 Task: Create a rule from the Routing list, Task moved to a section -> Set Priority in the project BroaderVisionary , set the section as Done clear the priority
Action: Mouse moved to (956, 86)
Screenshot: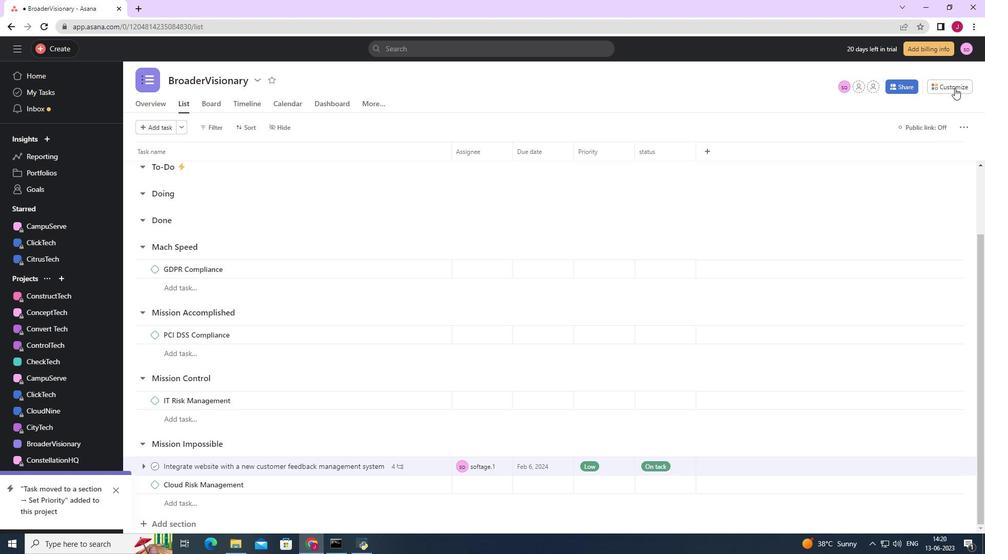 
Action: Mouse pressed left at (956, 86)
Screenshot: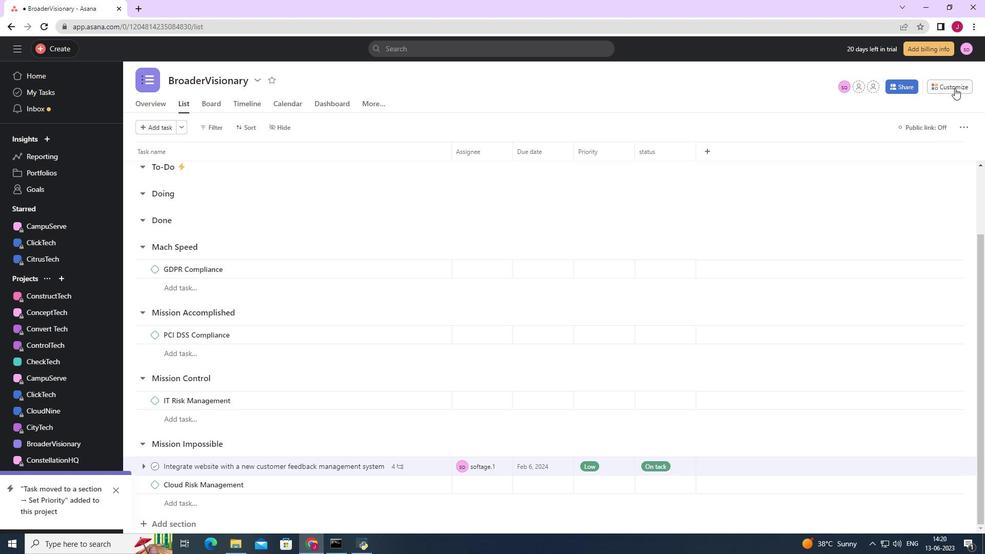 
Action: Mouse moved to (770, 219)
Screenshot: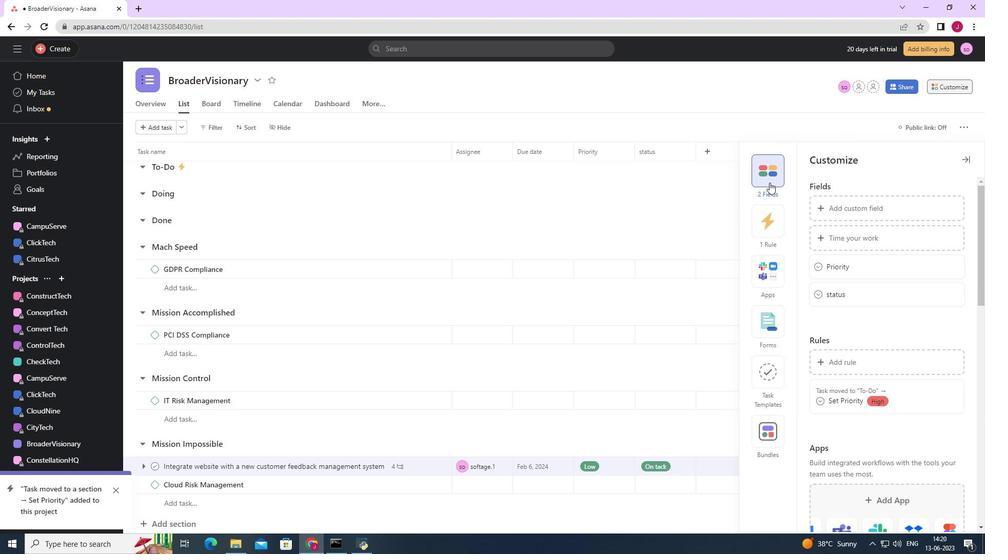 
Action: Mouse pressed left at (770, 219)
Screenshot: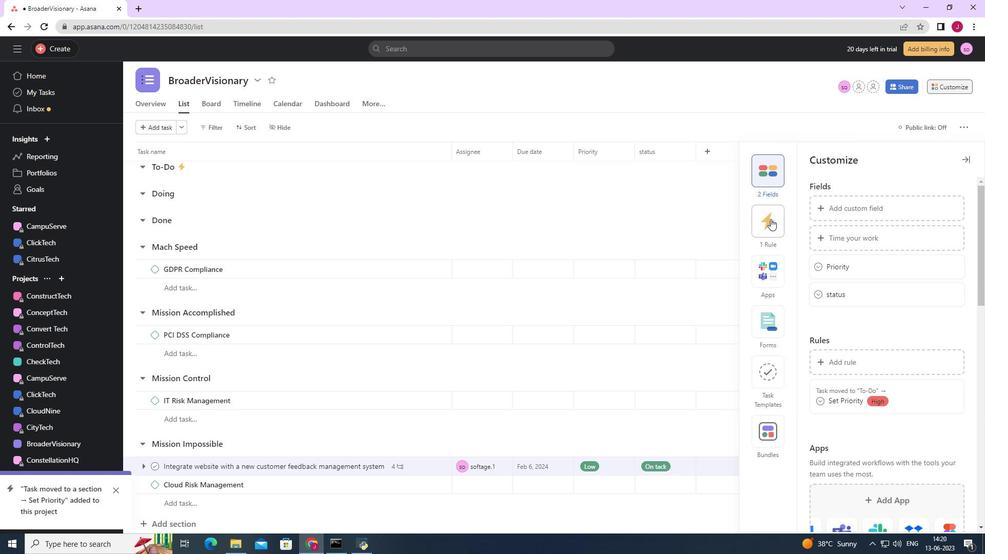 
Action: Mouse moved to (851, 207)
Screenshot: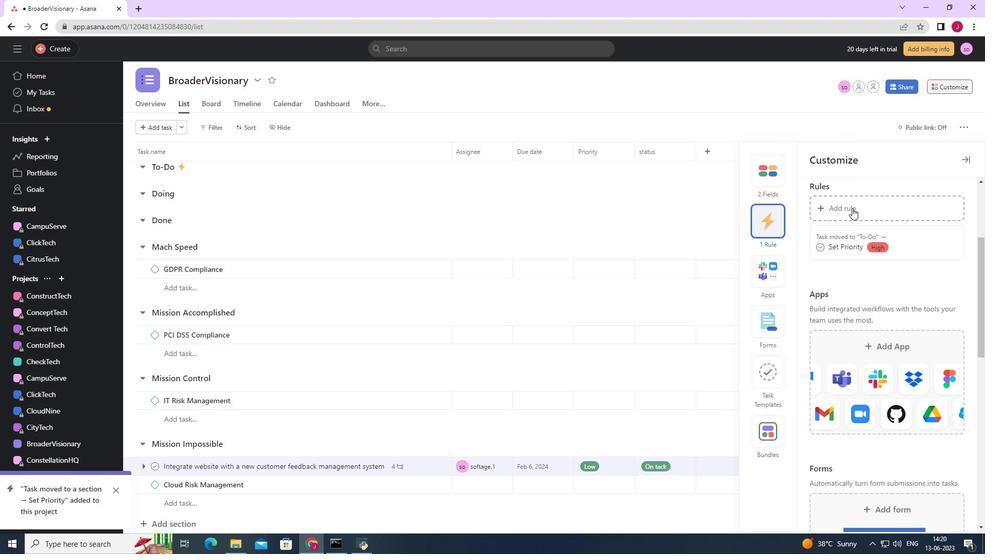 
Action: Mouse pressed left at (851, 207)
Screenshot: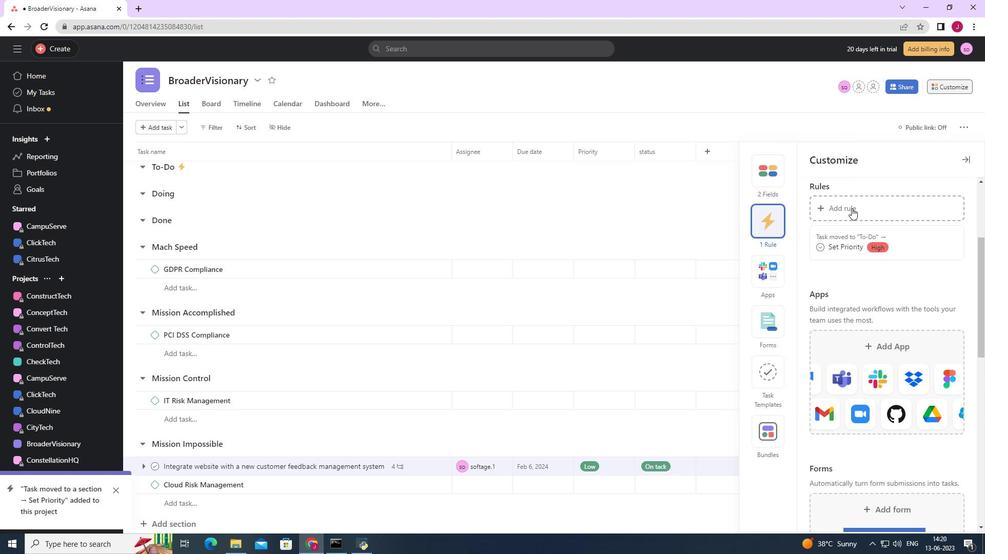 
Action: Mouse moved to (212, 131)
Screenshot: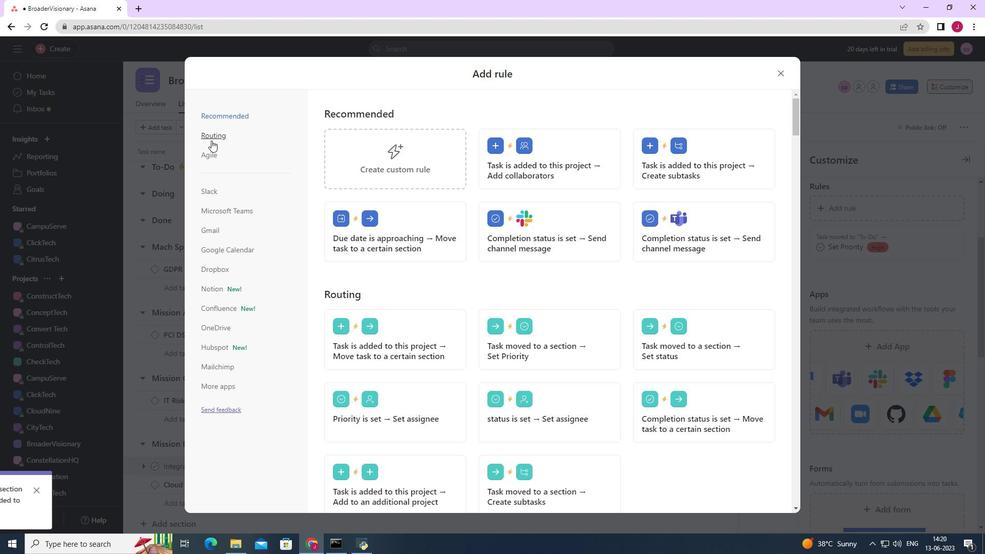 
Action: Mouse pressed left at (212, 131)
Screenshot: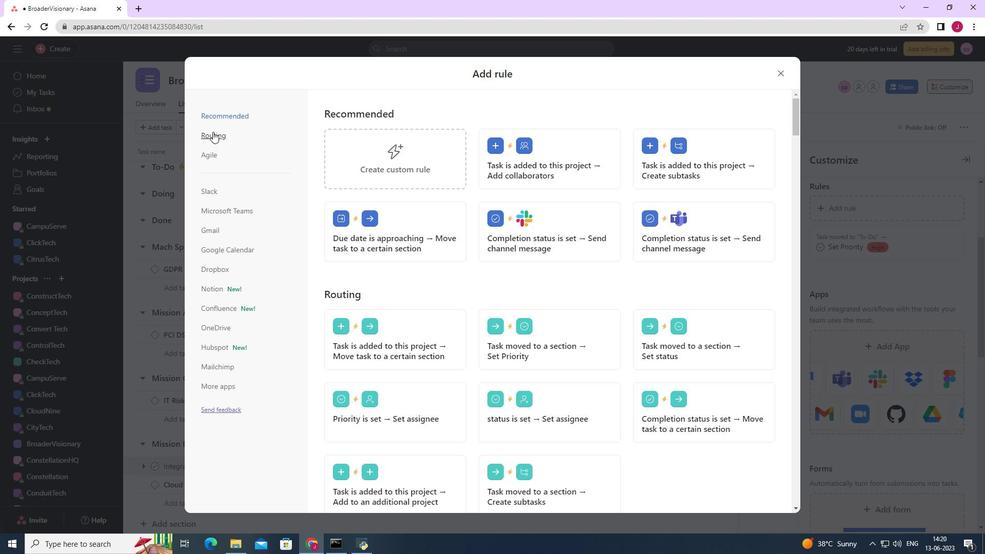 
Action: Mouse moved to (567, 157)
Screenshot: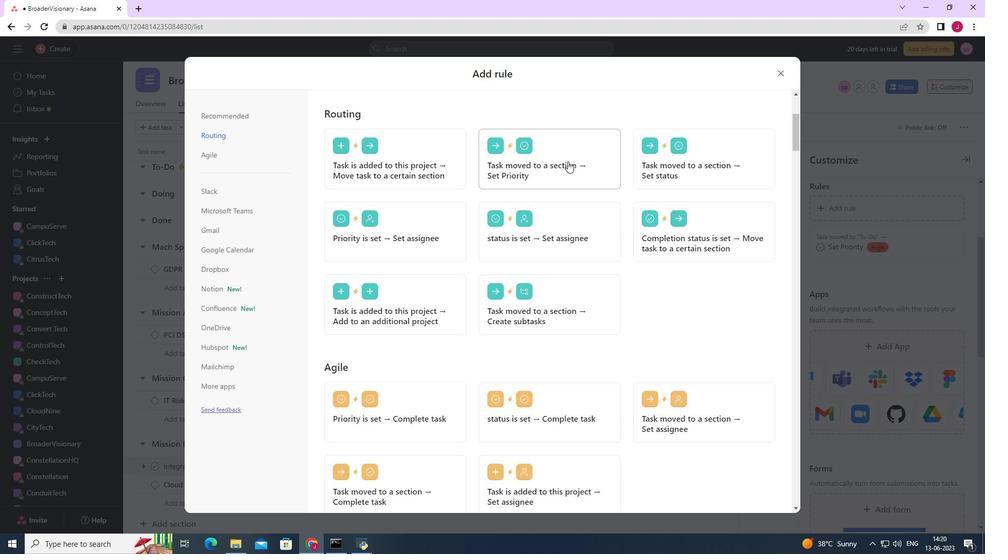 
Action: Mouse pressed left at (567, 157)
Screenshot: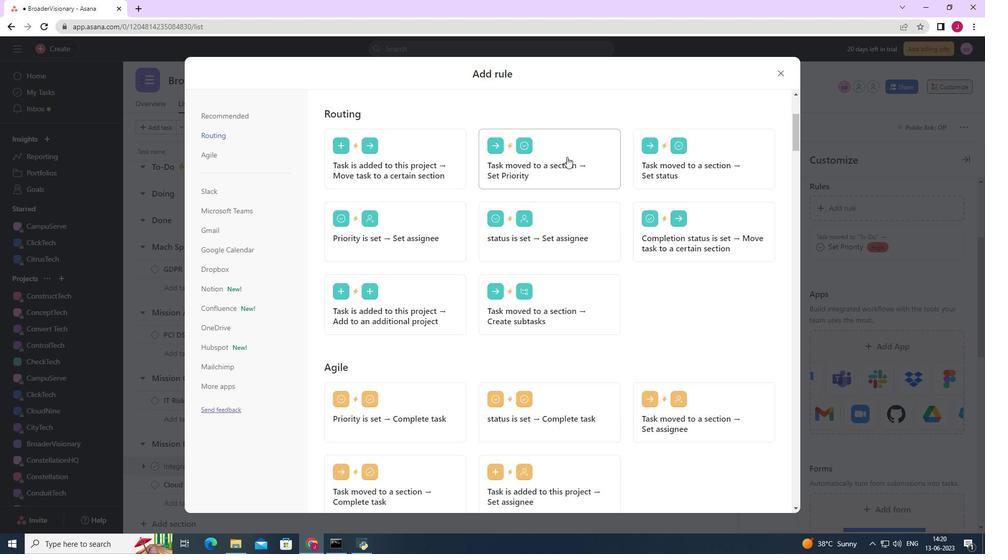 
Action: Mouse moved to (371, 282)
Screenshot: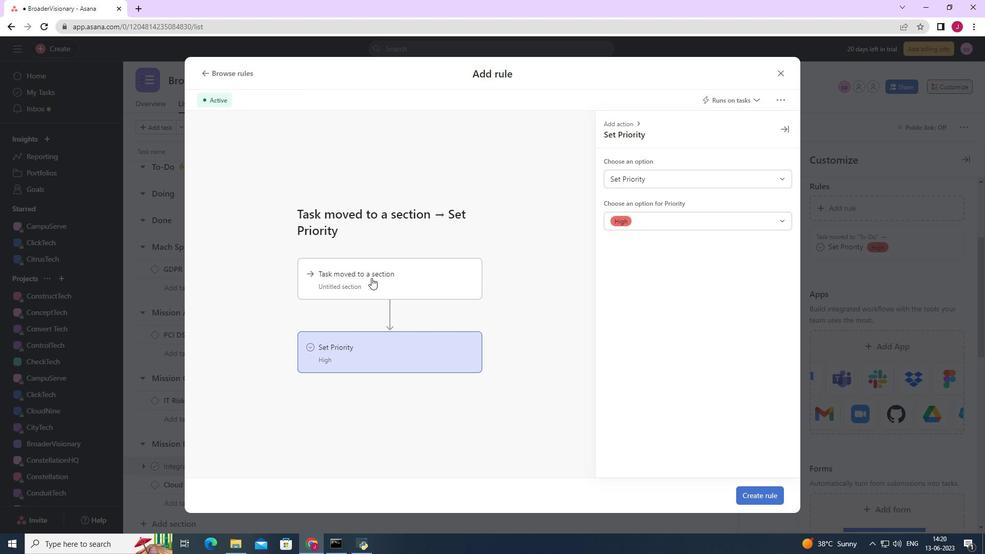 
Action: Mouse pressed left at (371, 282)
Screenshot: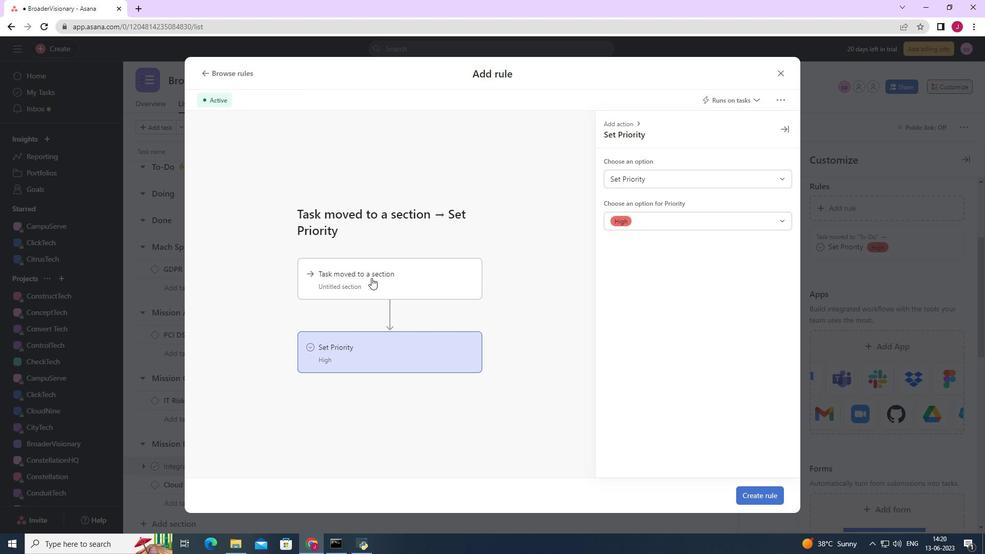 
Action: Mouse moved to (646, 179)
Screenshot: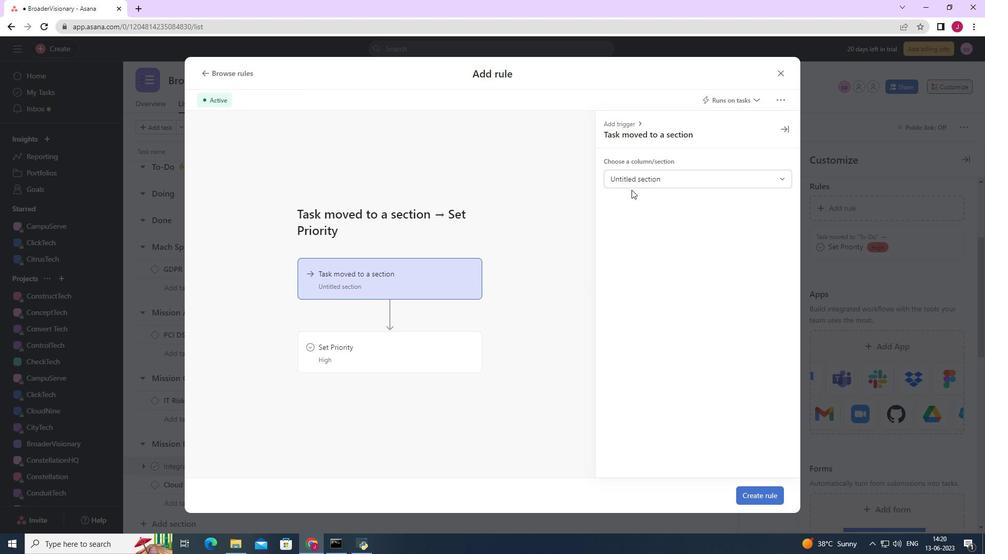 
Action: Mouse pressed left at (646, 179)
Screenshot: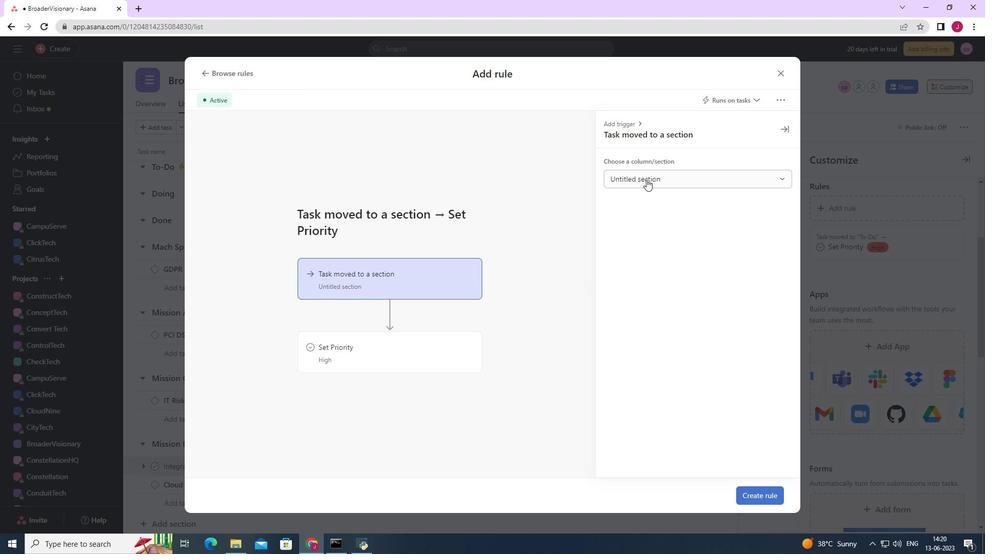 
Action: Mouse moved to (629, 257)
Screenshot: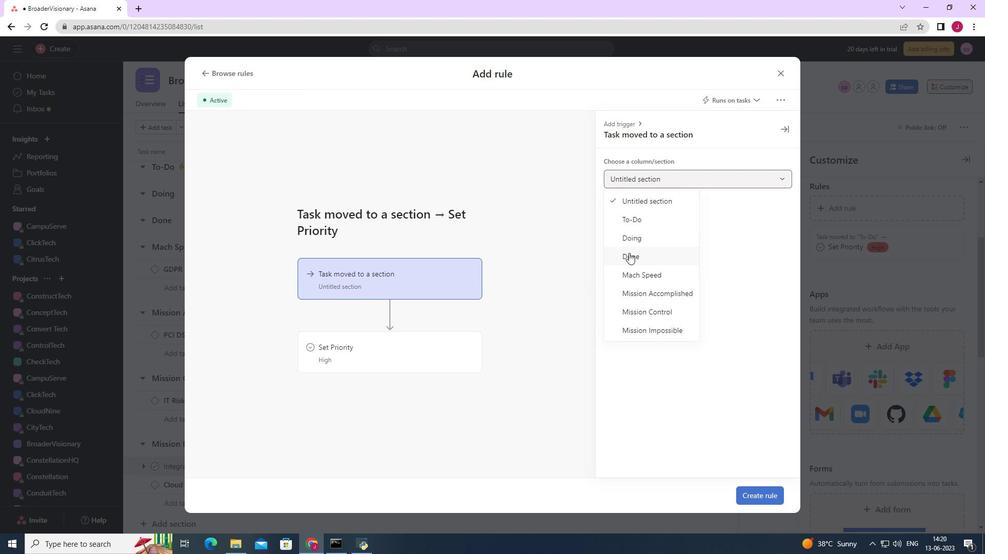 
Action: Mouse pressed left at (629, 257)
Screenshot: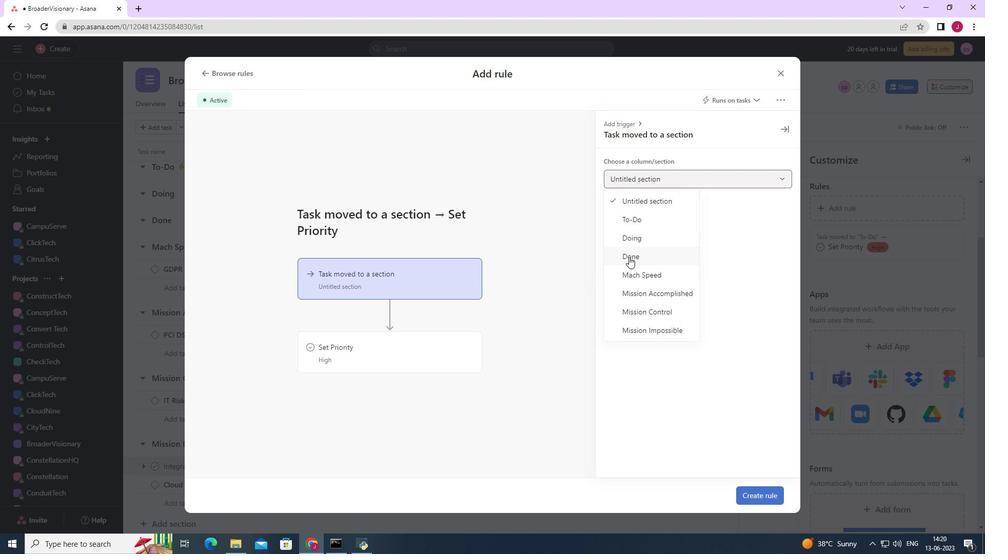 
Action: Mouse moved to (374, 346)
Screenshot: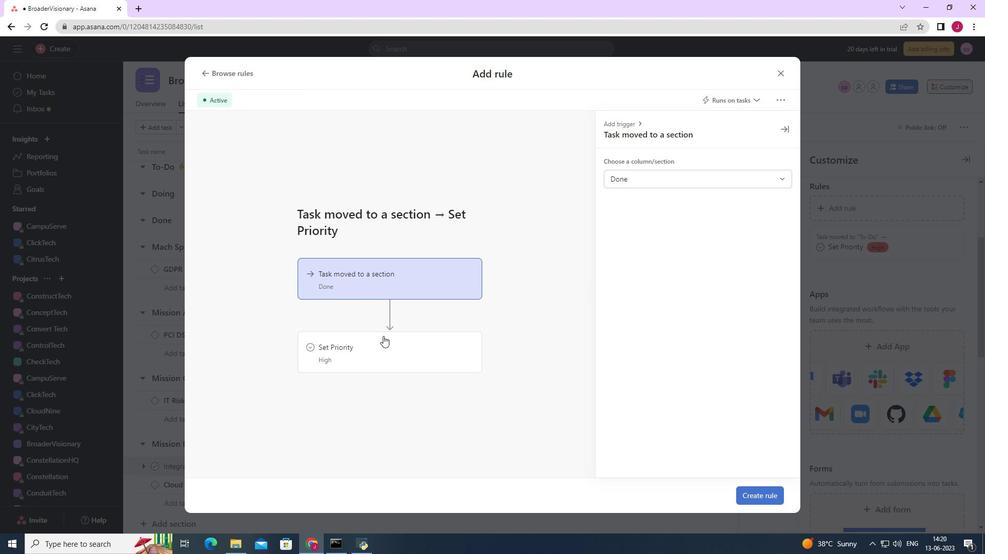 
Action: Mouse pressed left at (374, 346)
Screenshot: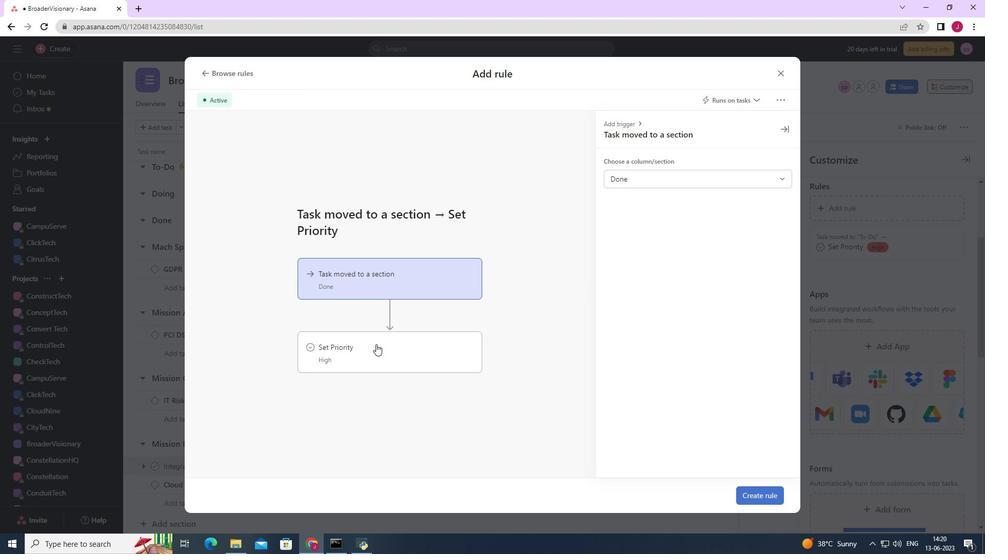 
Action: Mouse moved to (630, 176)
Screenshot: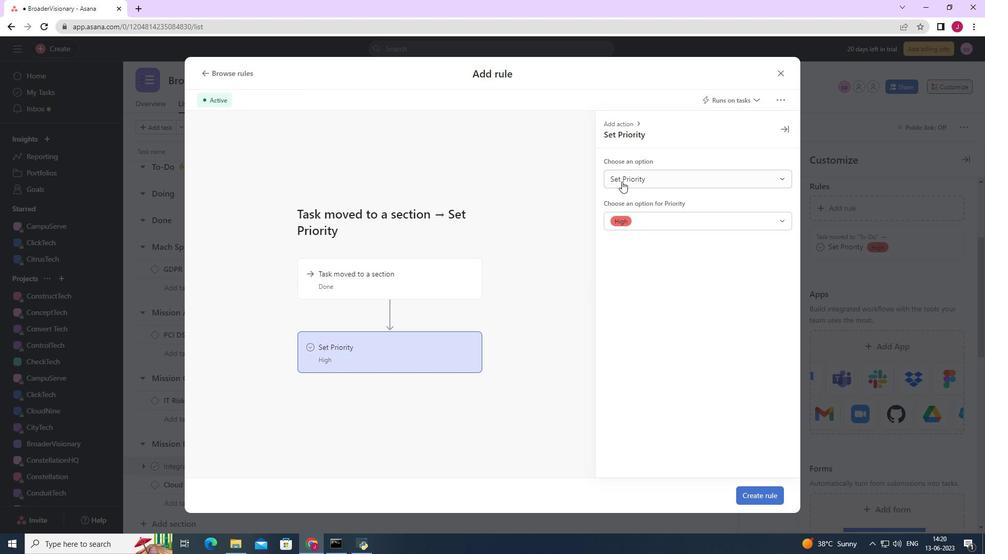 
Action: Mouse pressed left at (630, 176)
Screenshot: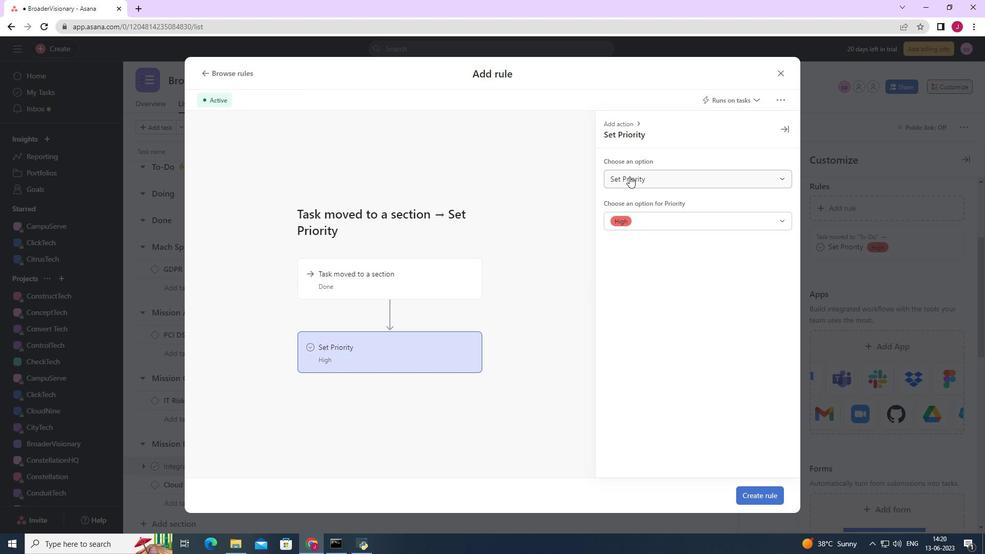 
Action: Mouse moved to (628, 223)
Screenshot: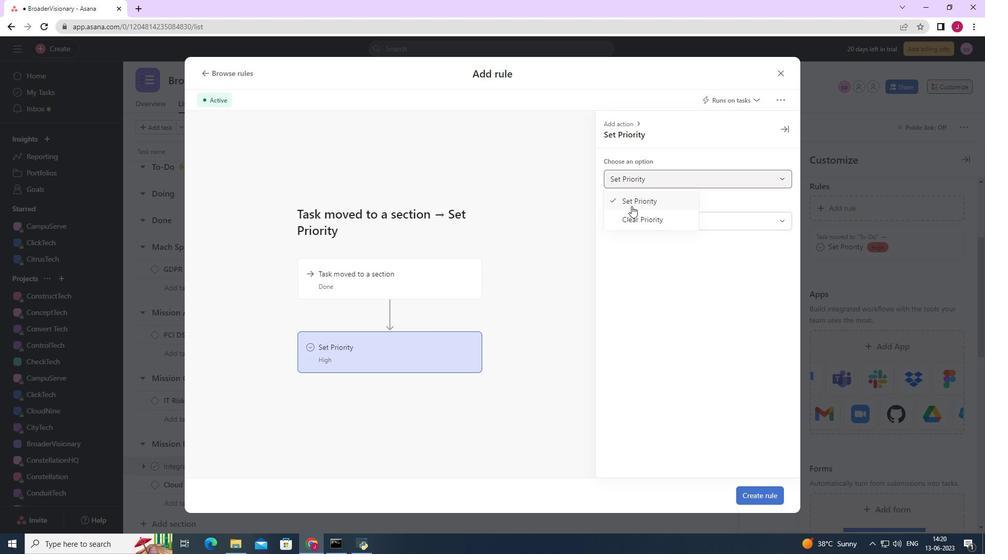 
Action: Mouse pressed left at (628, 223)
Screenshot: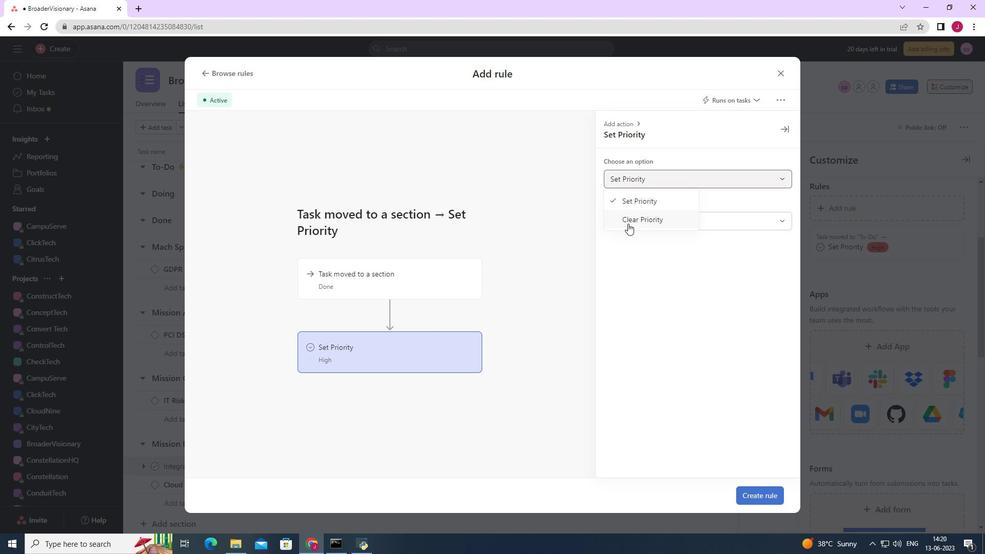 
Action: Mouse moved to (374, 353)
Screenshot: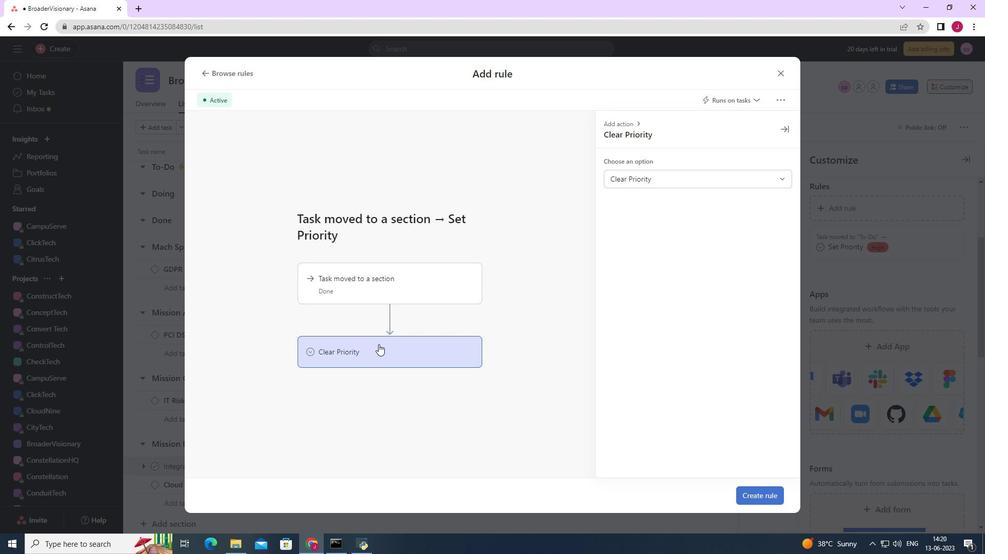 
Action: Mouse pressed left at (374, 353)
Screenshot: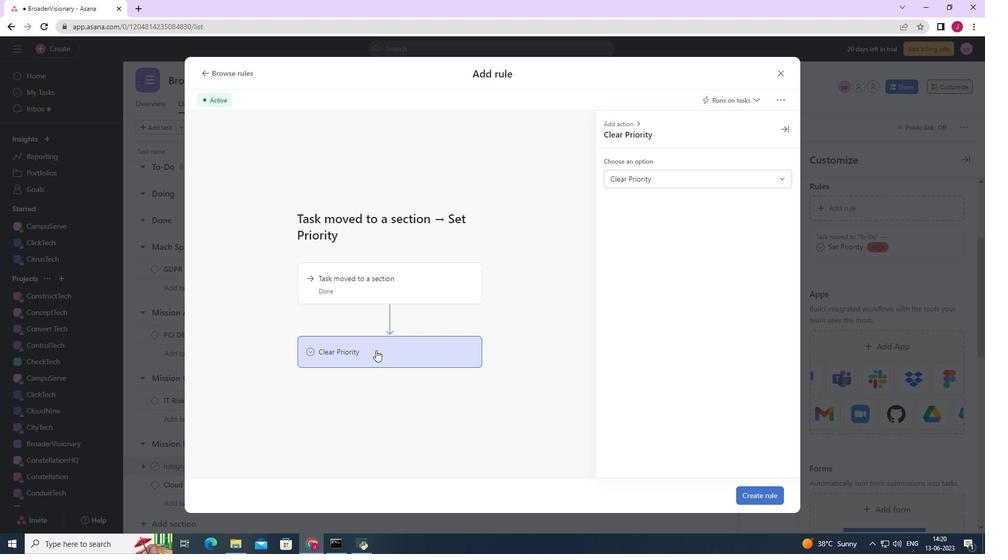 
Action: Mouse moved to (764, 493)
Screenshot: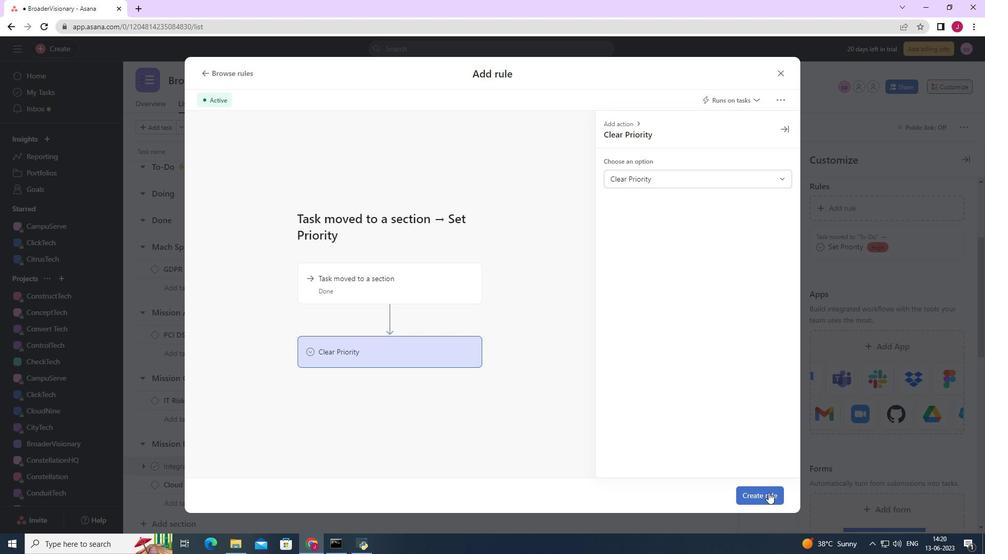 
Action: Mouse pressed left at (764, 493)
Screenshot: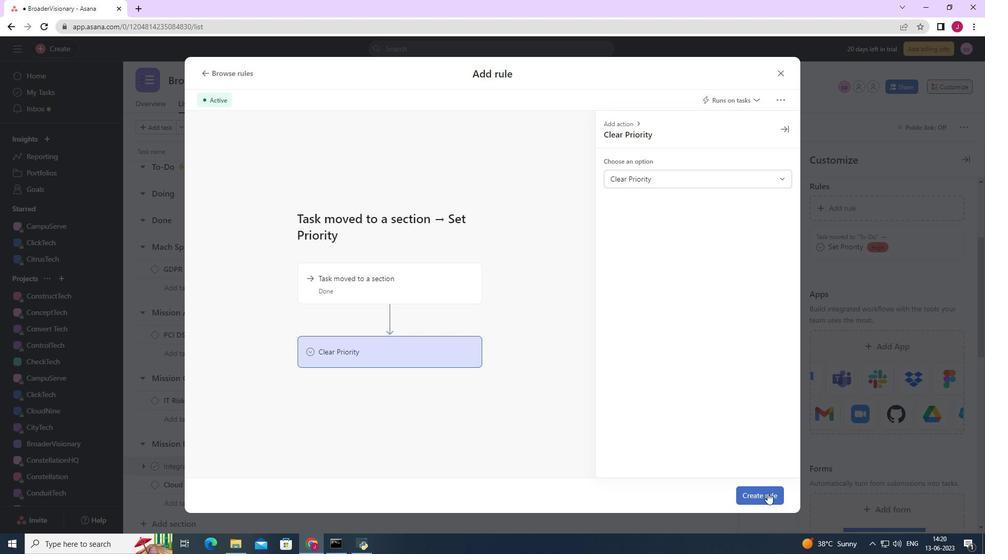 
Action: Mouse moved to (648, 397)
Screenshot: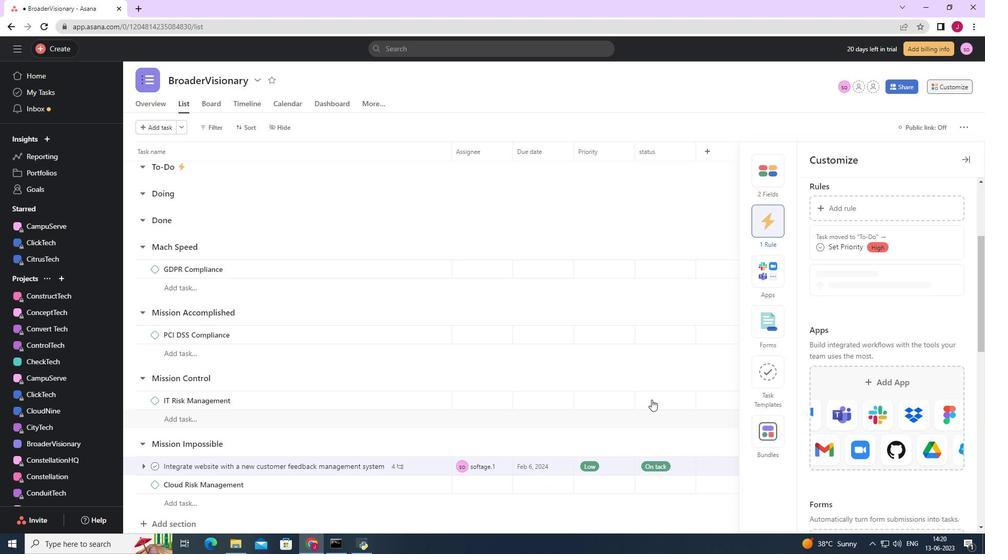 
